 Task: Sort the products in the category "More Bakery Desserts" by price (lowest first).
Action: Mouse moved to (19, 74)
Screenshot: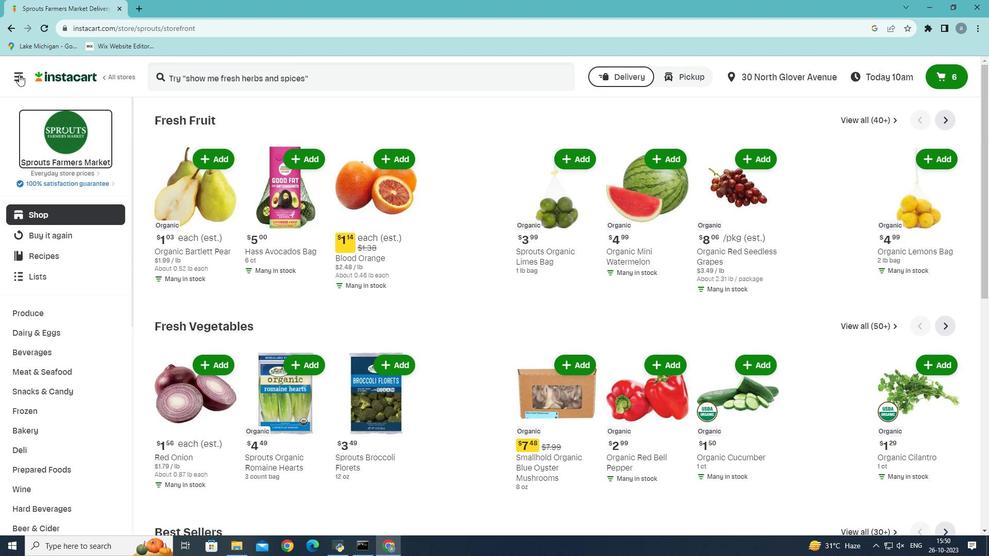 
Action: Mouse pressed left at (19, 74)
Screenshot: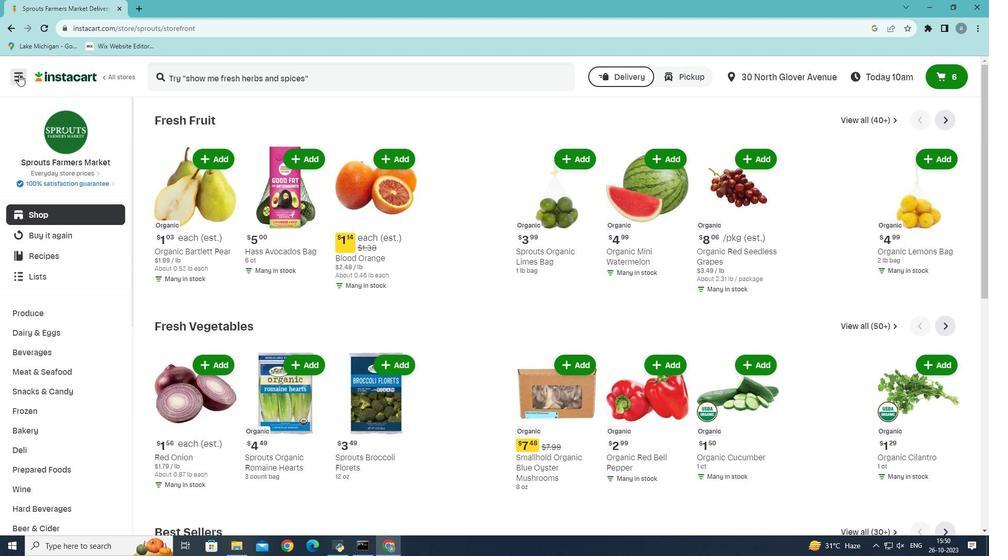 
Action: Mouse moved to (52, 307)
Screenshot: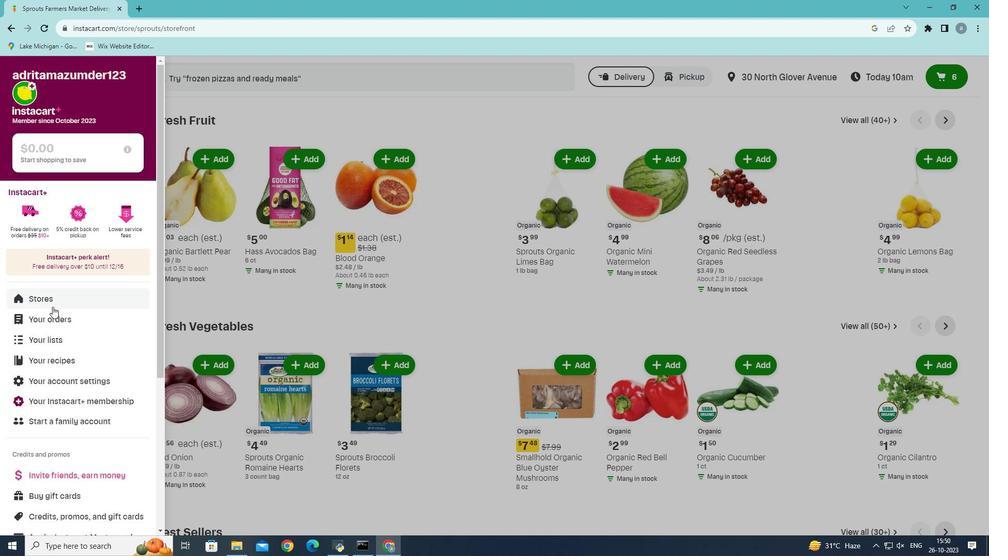 
Action: Mouse pressed left at (52, 307)
Screenshot: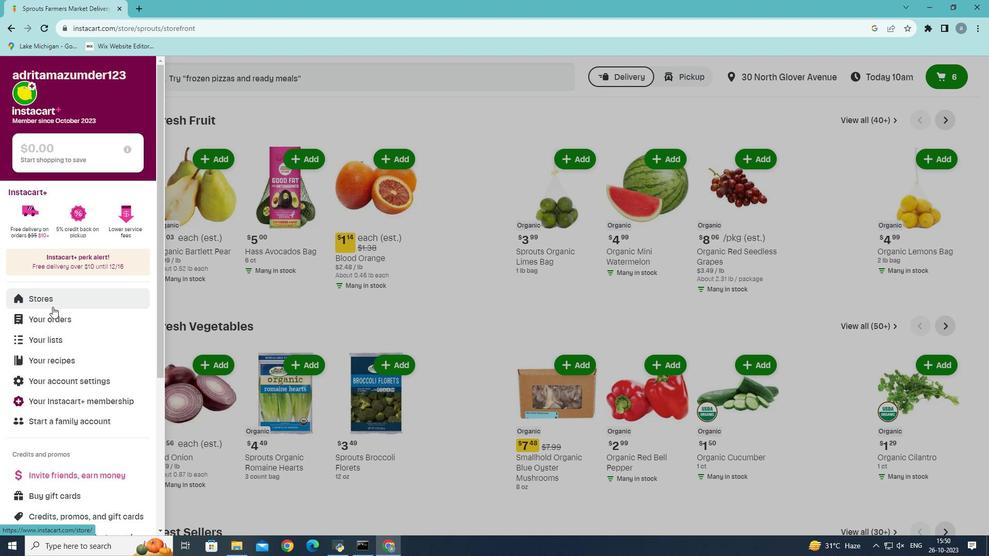 
Action: Mouse moved to (251, 119)
Screenshot: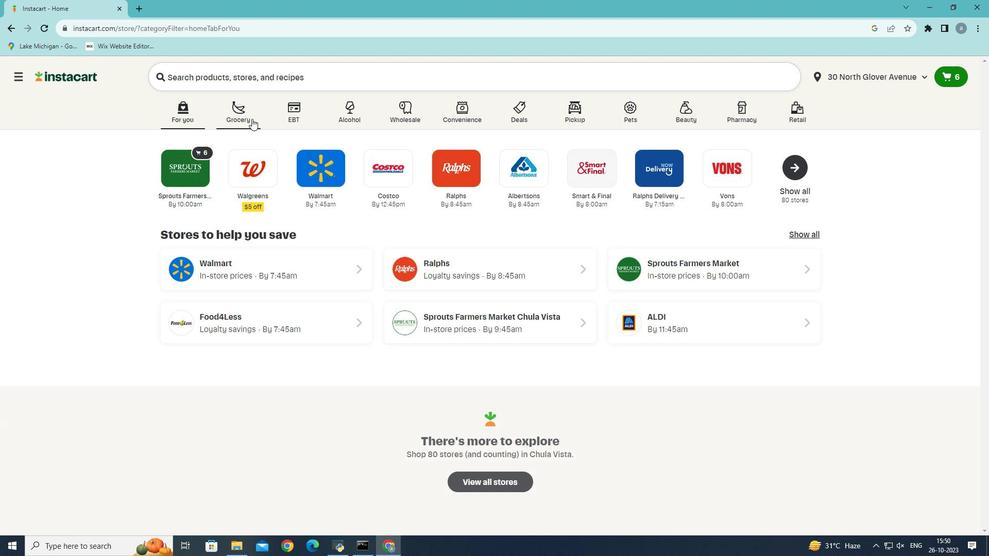 
Action: Mouse pressed left at (251, 119)
Screenshot: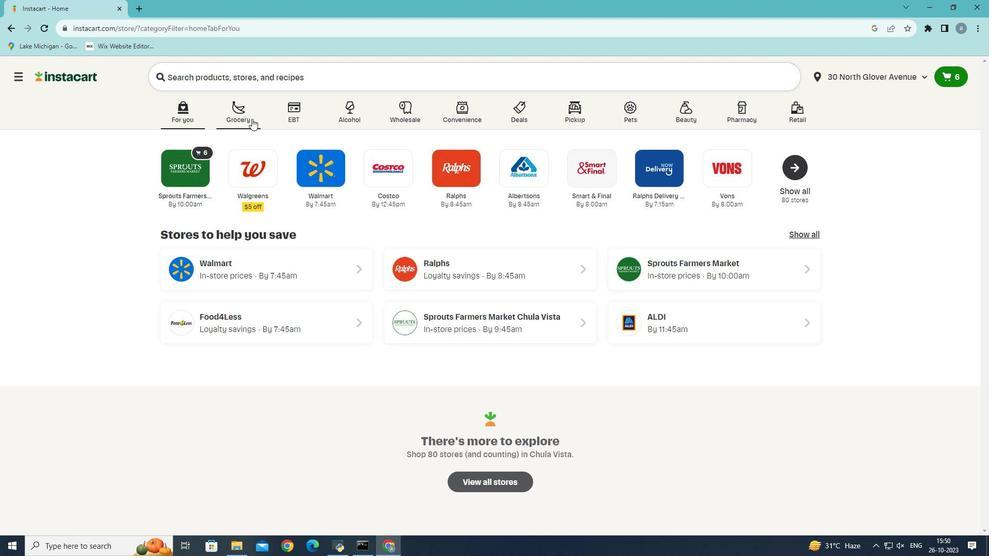
Action: Mouse moved to (235, 305)
Screenshot: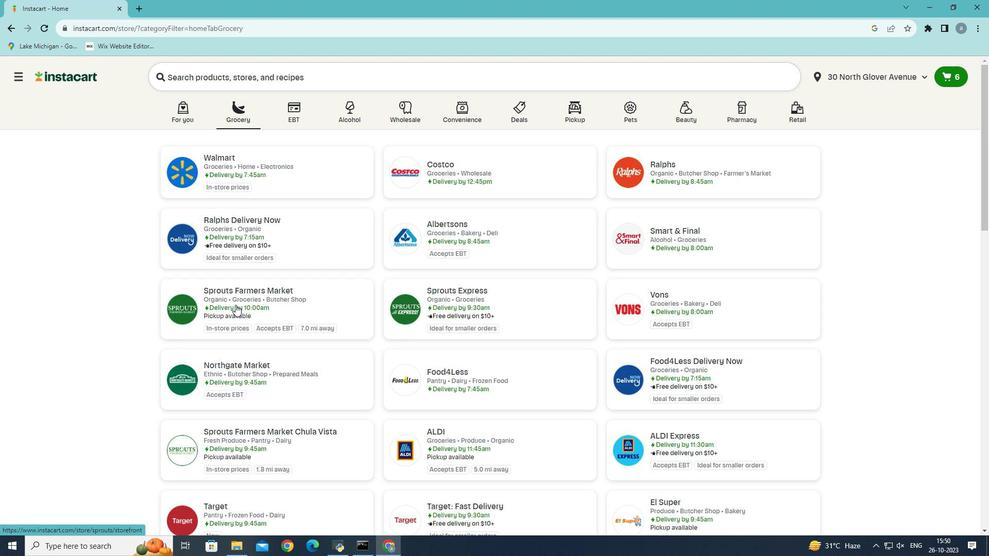 
Action: Mouse pressed left at (235, 305)
Screenshot: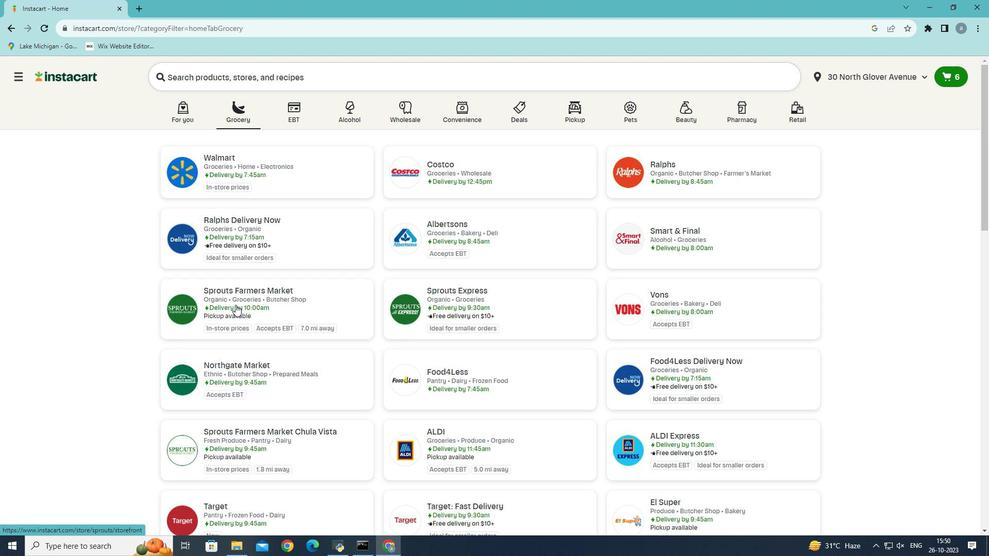 
Action: Mouse moved to (59, 429)
Screenshot: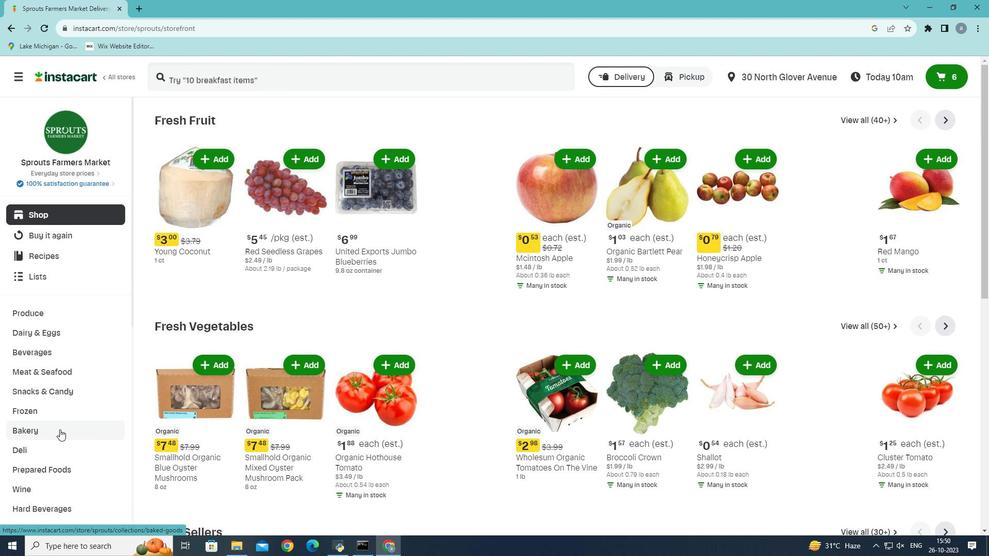 
Action: Mouse pressed left at (59, 429)
Screenshot: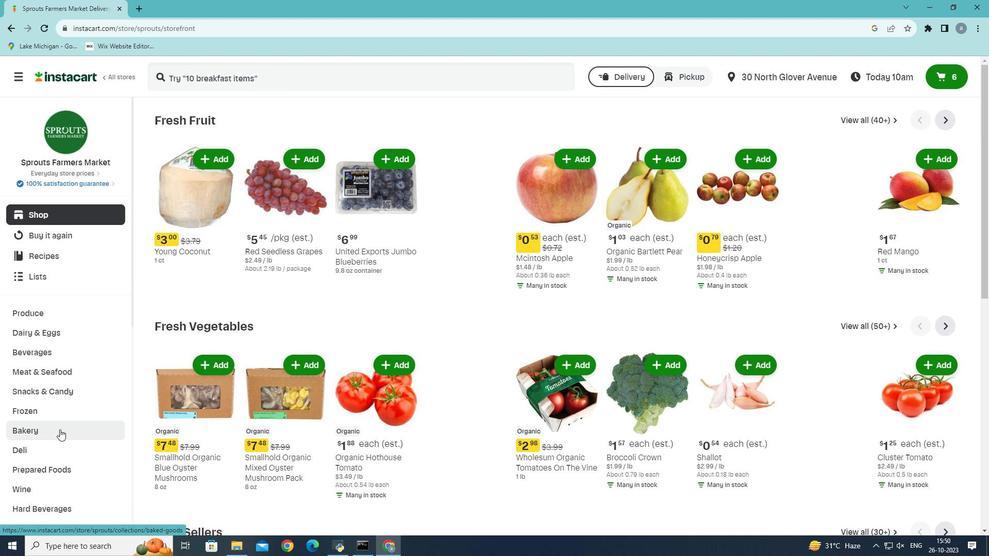
Action: Mouse moved to (672, 144)
Screenshot: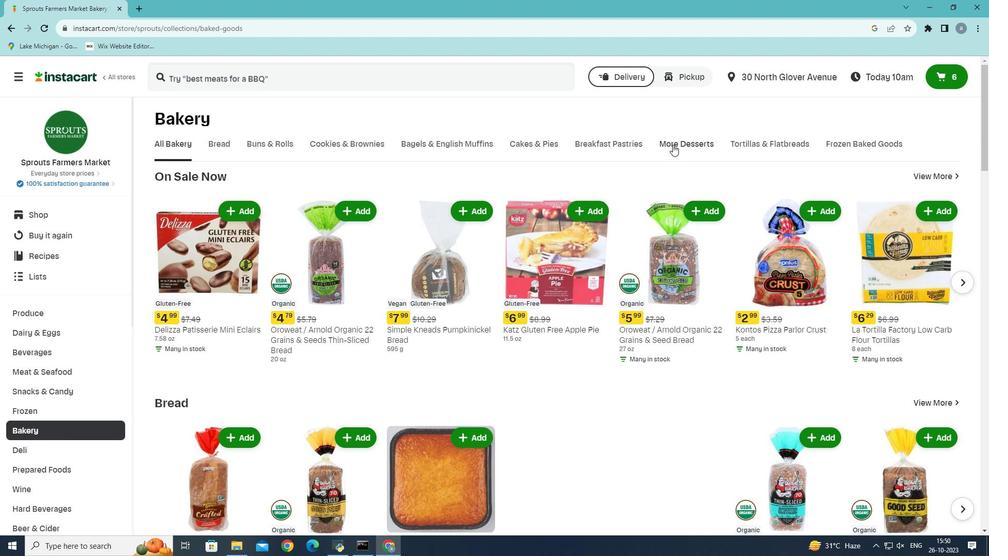
Action: Mouse pressed left at (672, 144)
Screenshot: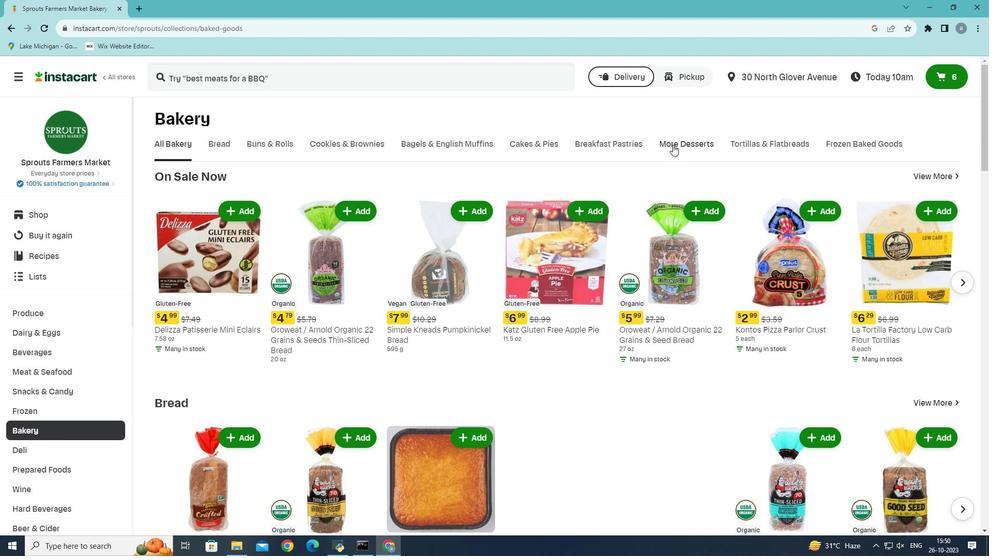 
Action: Mouse moved to (352, 190)
Screenshot: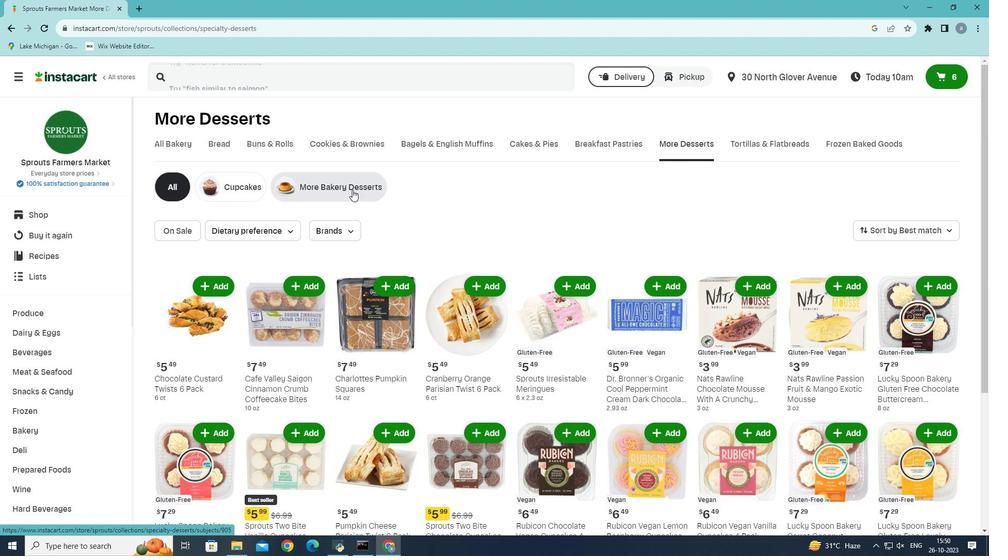 
Action: Mouse pressed left at (352, 190)
Screenshot: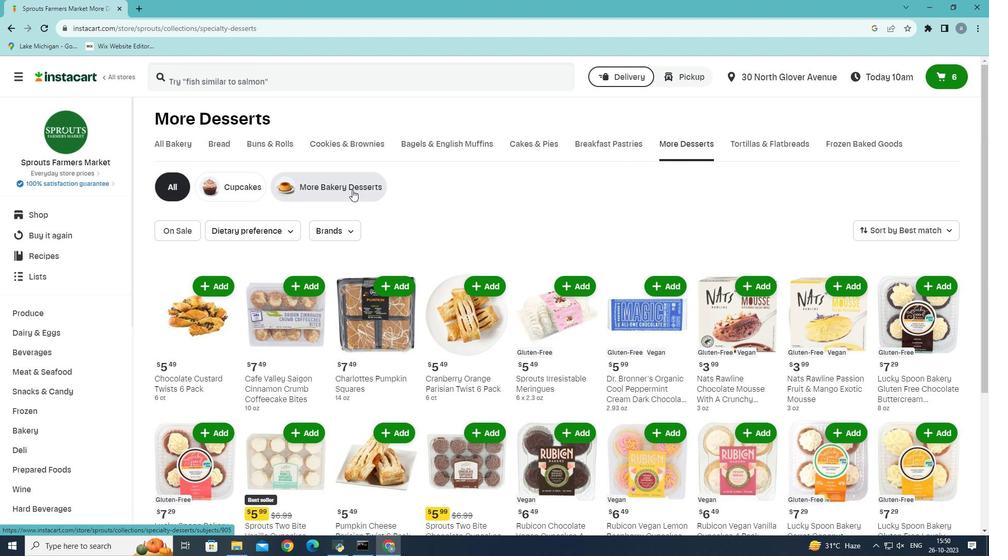 
Action: Mouse moved to (959, 230)
Screenshot: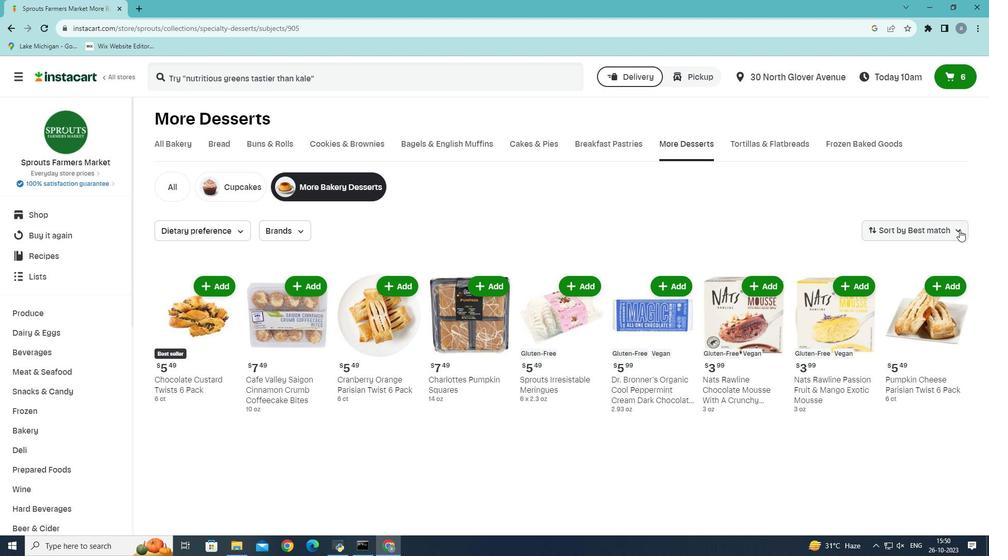 
Action: Mouse pressed left at (959, 230)
Screenshot: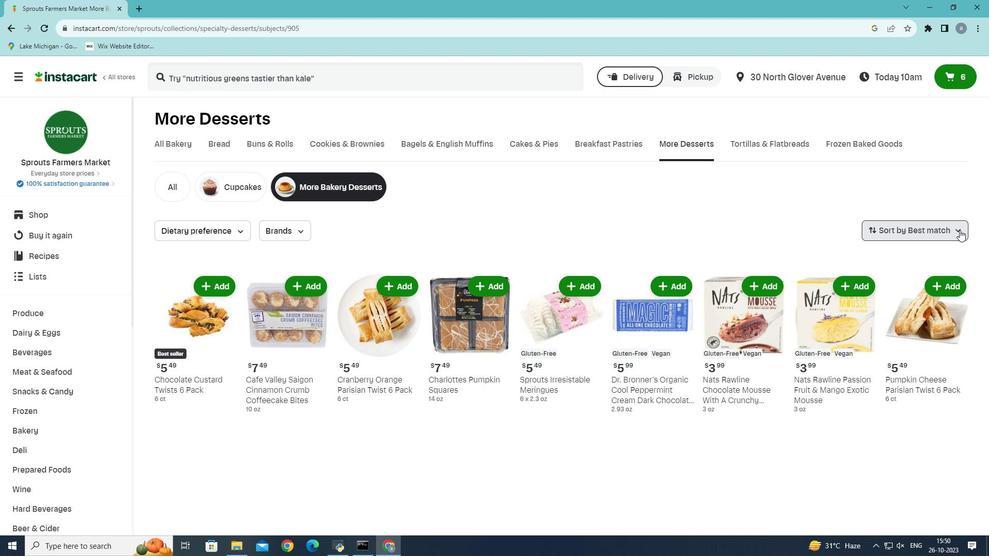 
Action: Mouse moved to (952, 278)
Screenshot: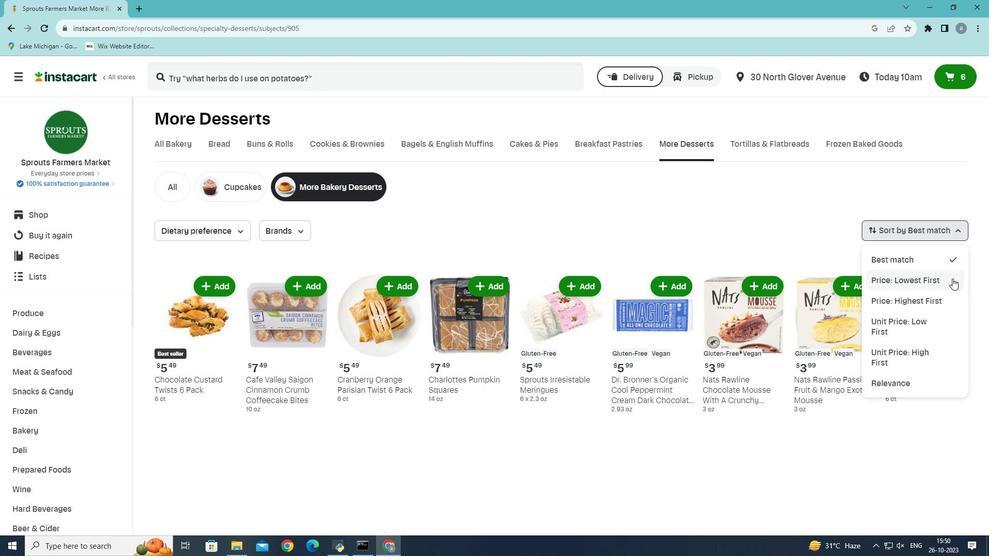 
Action: Mouse pressed left at (952, 278)
Screenshot: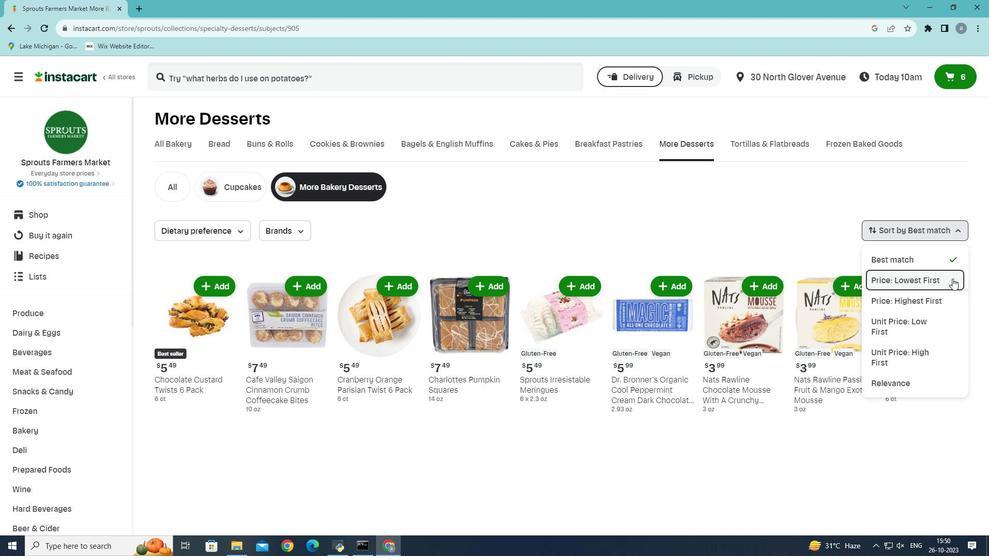 
Action: Mouse moved to (793, 255)
Screenshot: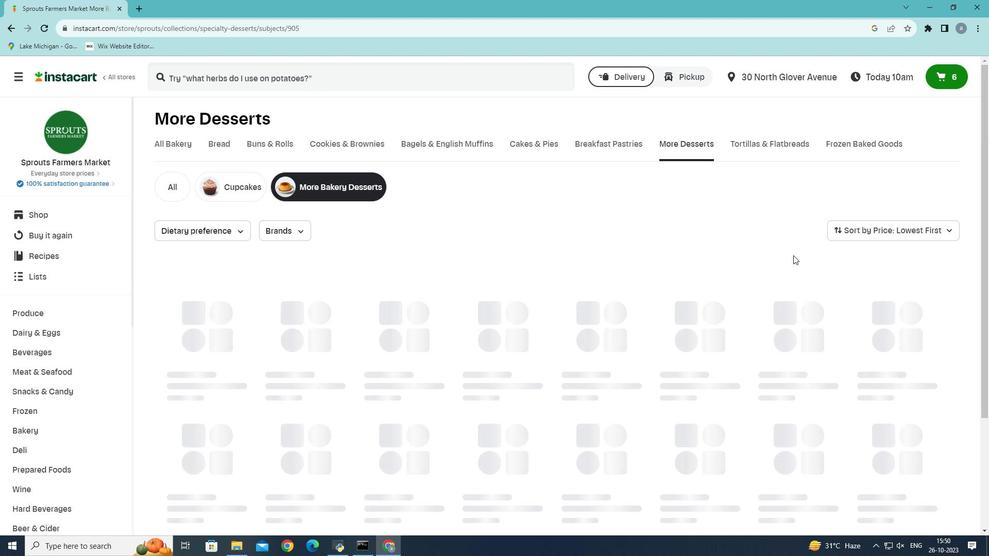 
